 Task: Add Everyone Orange Kid Soap to the cart.
Action: Mouse pressed left at (229, 107)
Screenshot: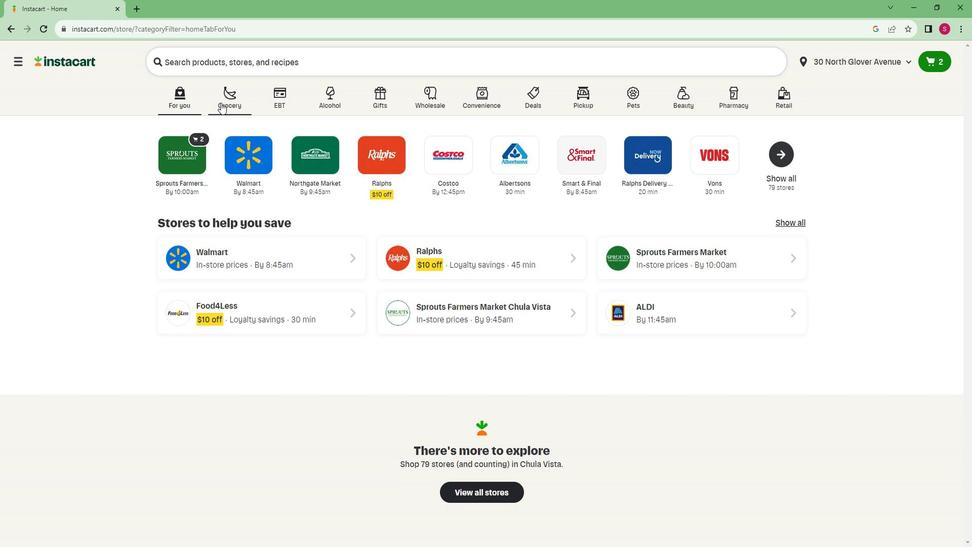 
Action: Mouse moved to (224, 279)
Screenshot: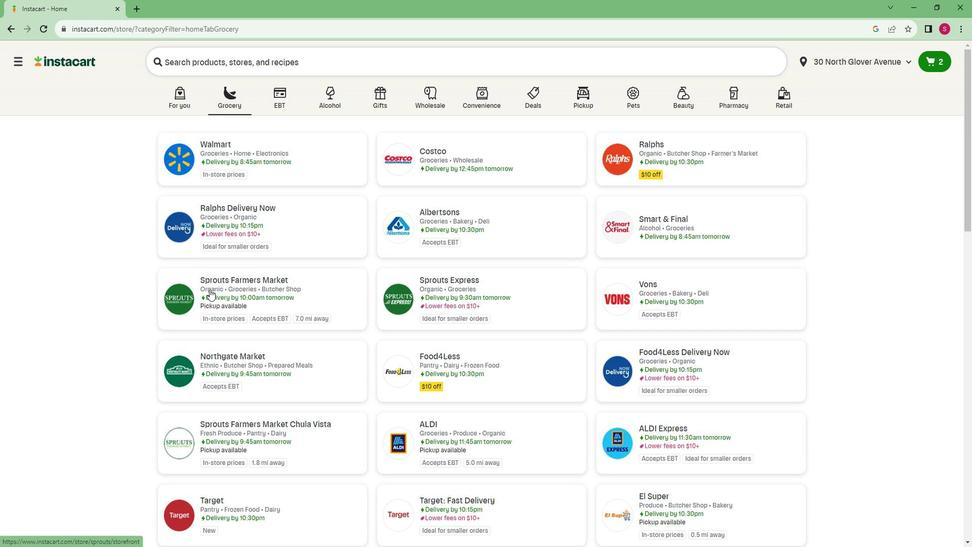 
Action: Mouse pressed left at (224, 279)
Screenshot: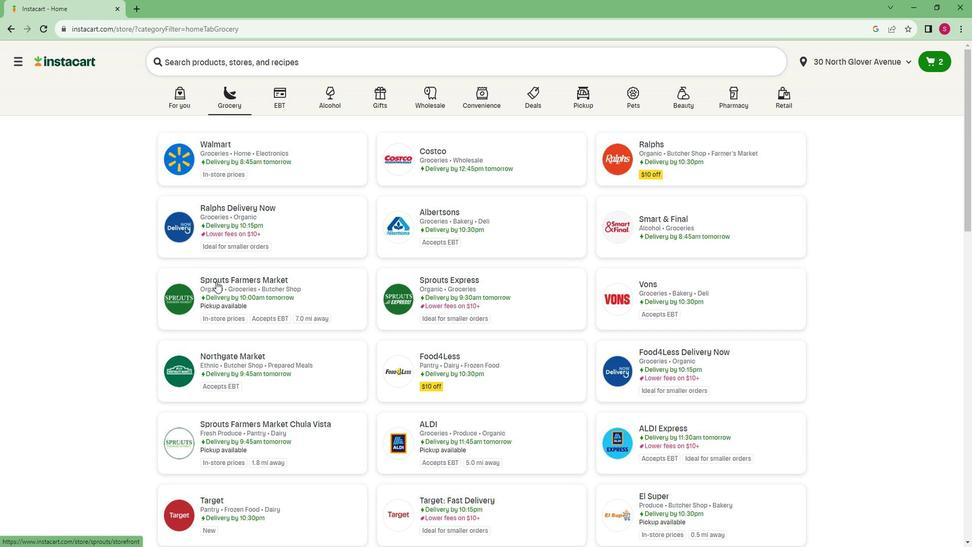 
Action: Mouse moved to (95, 407)
Screenshot: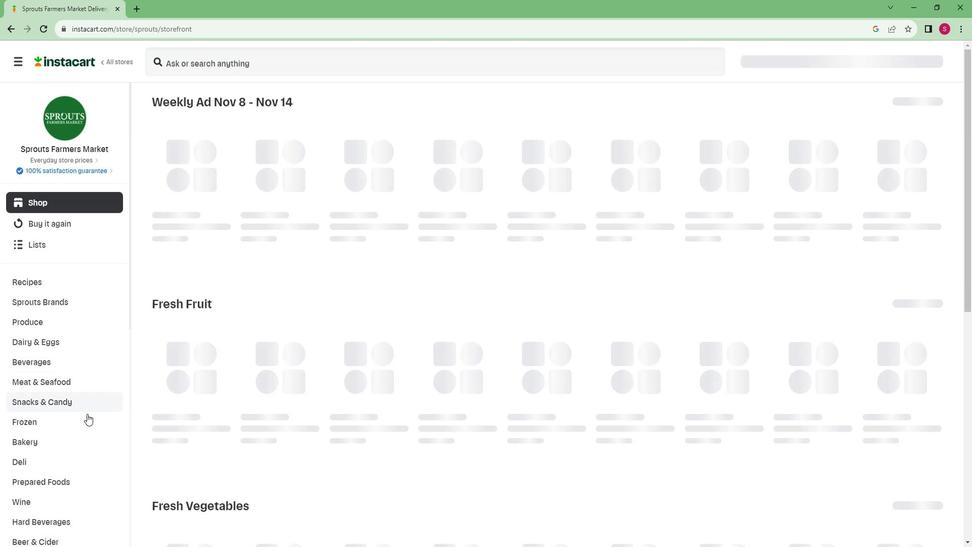 
Action: Mouse scrolled (95, 407) with delta (0, 0)
Screenshot: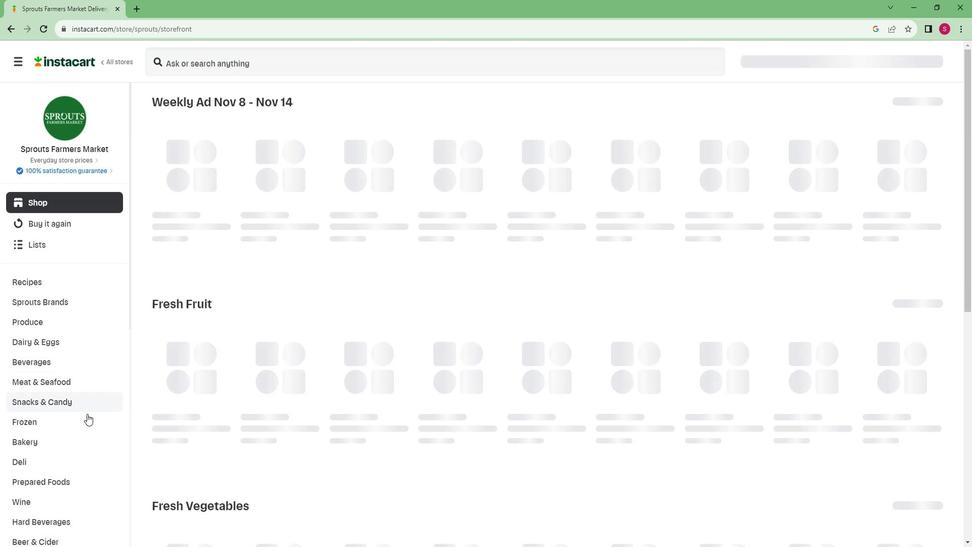 
Action: Mouse moved to (94, 407)
Screenshot: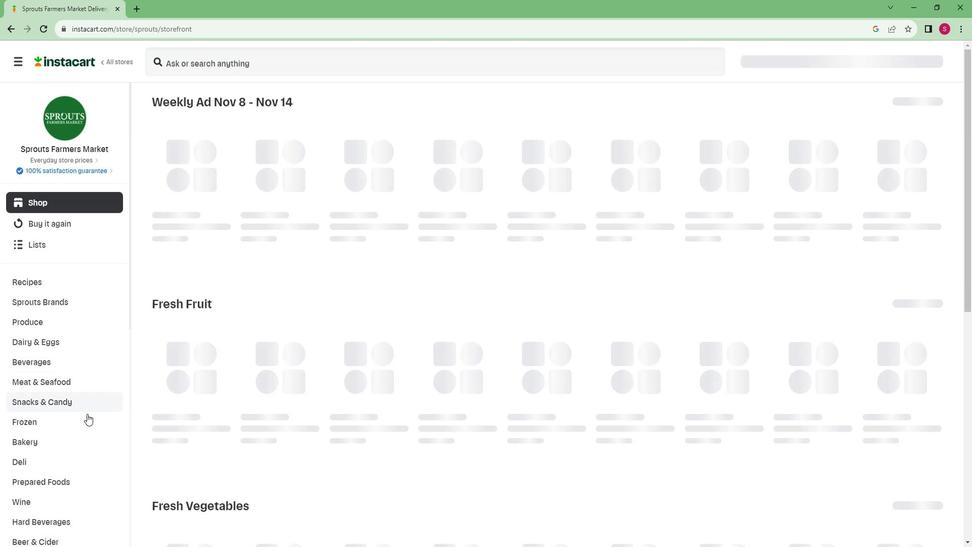 
Action: Mouse scrolled (94, 407) with delta (0, 0)
Screenshot: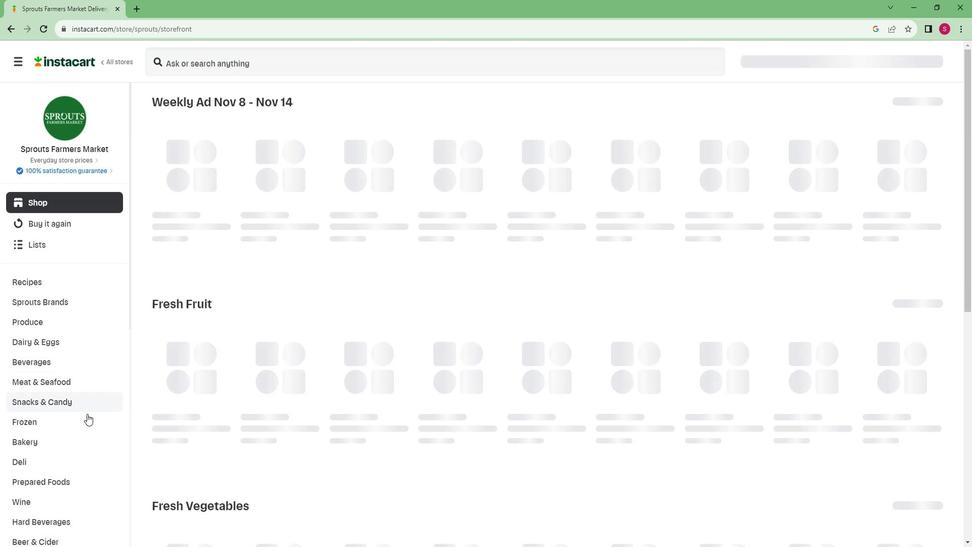 
Action: Mouse moved to (94, 407)
Screenshot: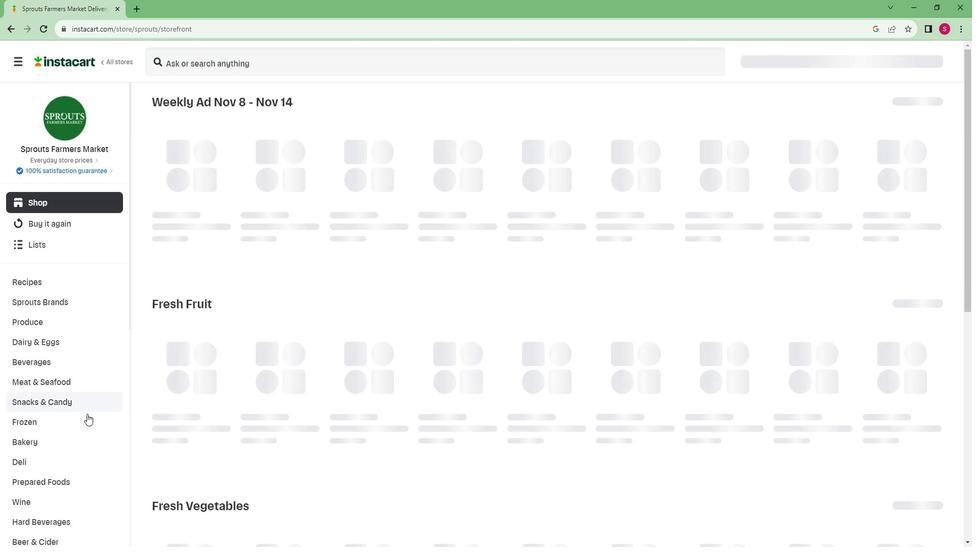 
Action: Mouse scrolled (94, 407) with delta (0, 0)
Screenshot: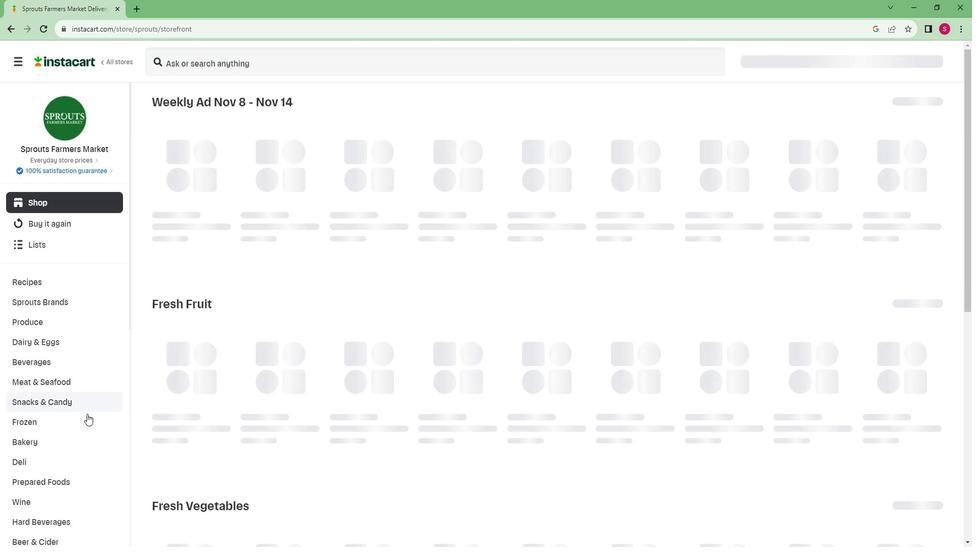 
Action: Mouse moved to (94, 407)
Screenshot: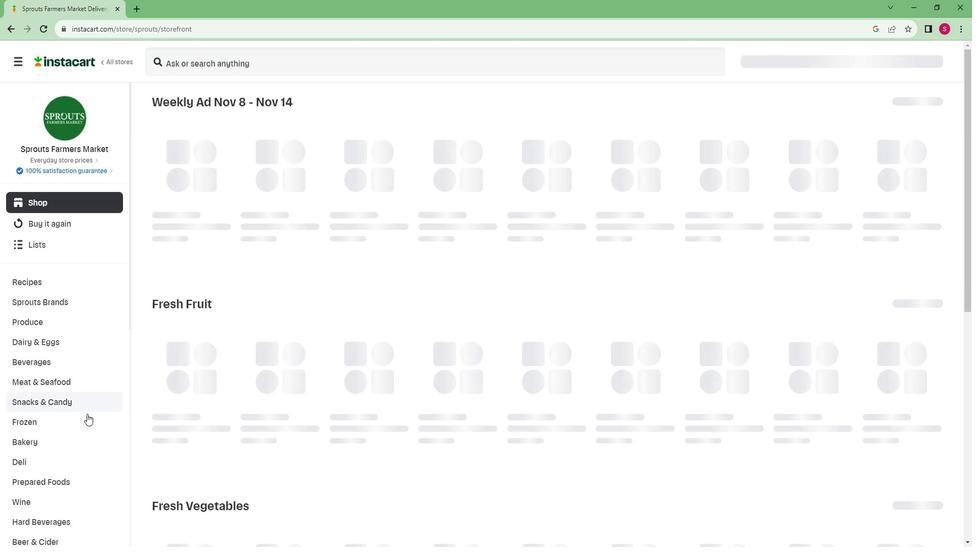 
Action: Mouse scrolled (94, 407) with delta (0, 0)
Screenshot: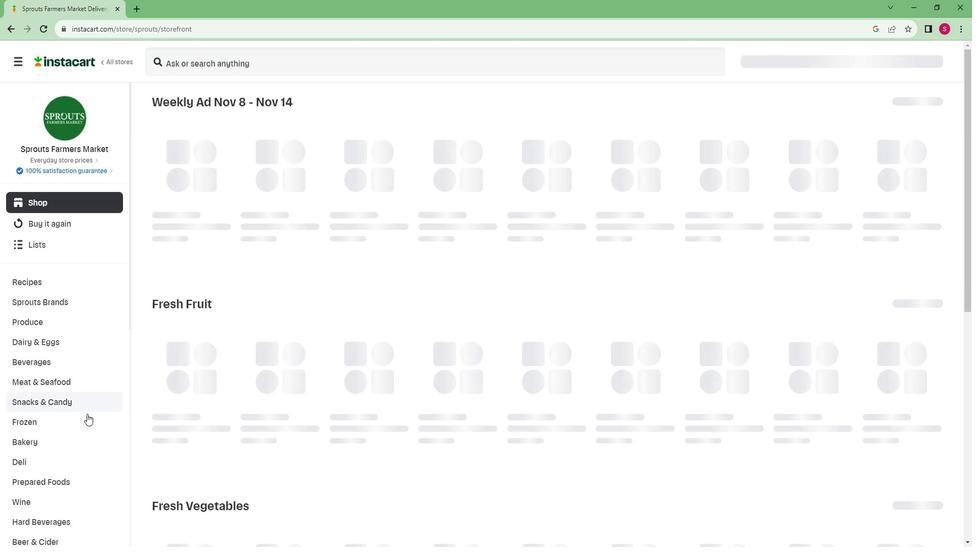 
Action: Mouse moved to (92, 402)
Screenshot: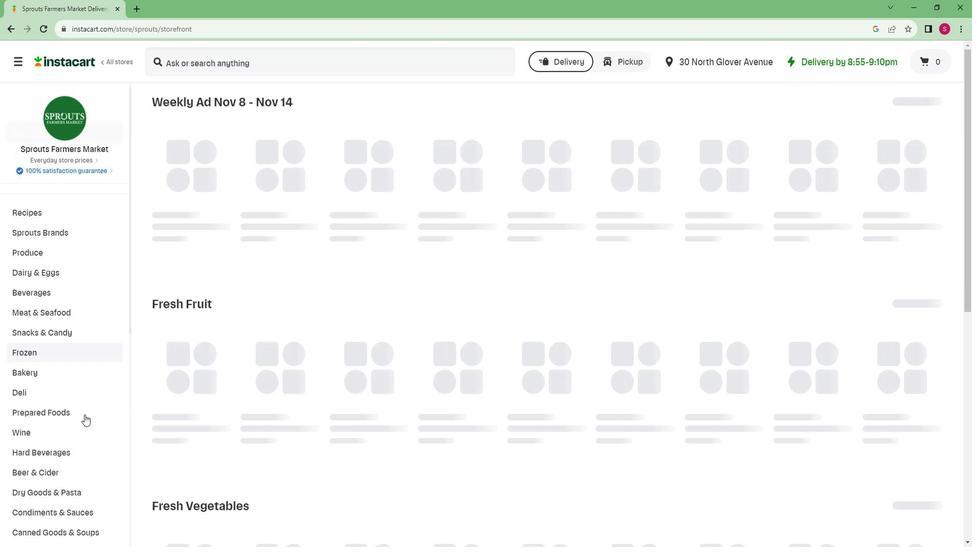 
Action: Mouse scrolled (92, 402) with delta (0, 0)
Screenshot: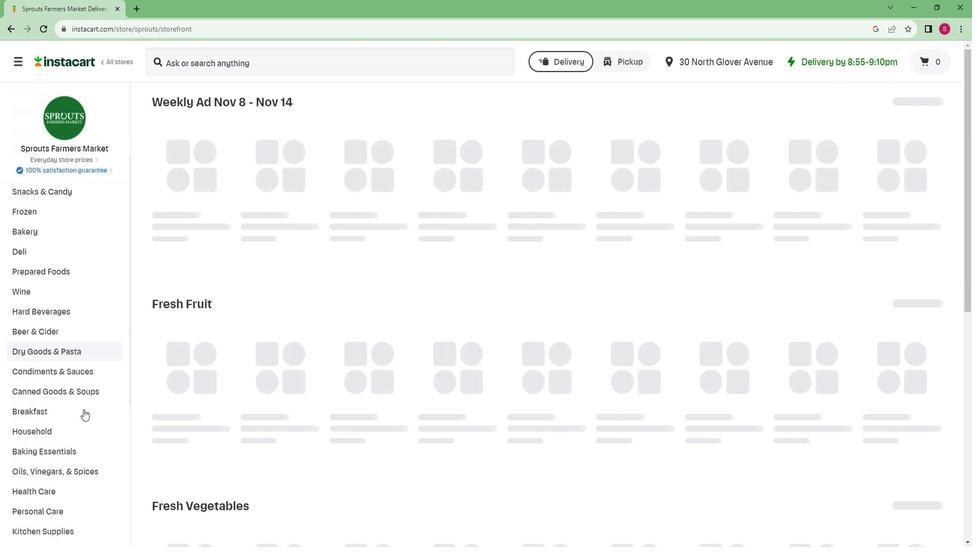 
Action: Mouse scrolled (92, 402) with delta (0, 0)
Screenshot: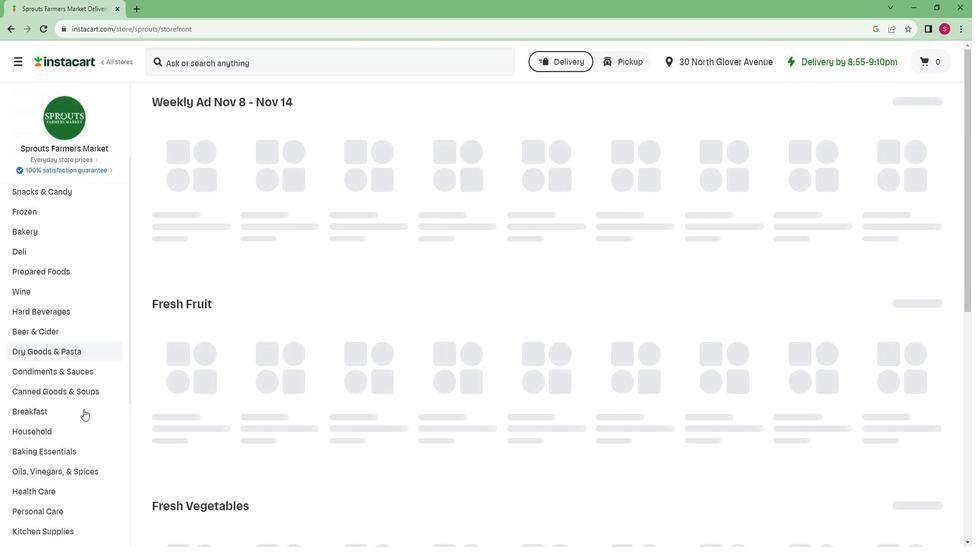
Action: Mouse scrolled (92, 402) with delta (0, 0)
Screenshot: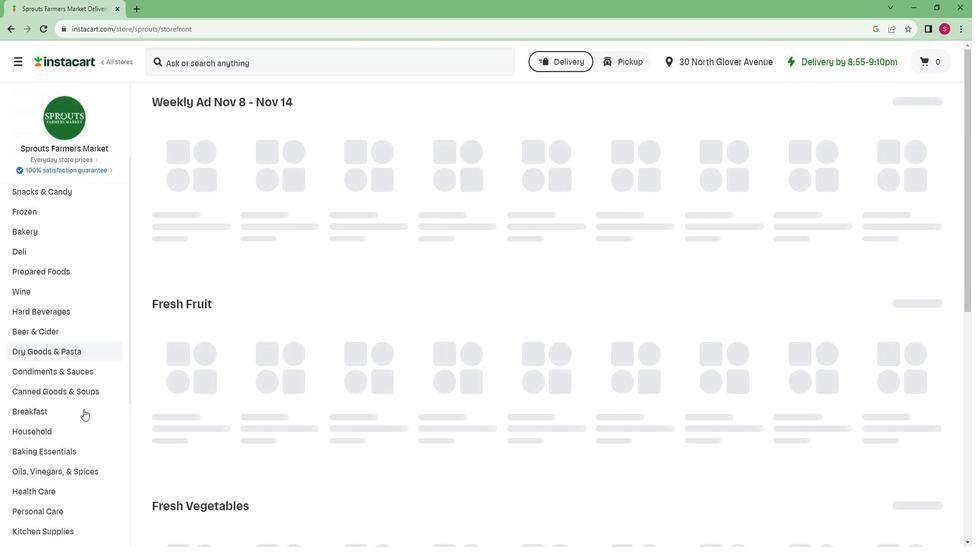 
Action: Mouse scrolled (92, 402) with delta (0, 0)
Screenshot: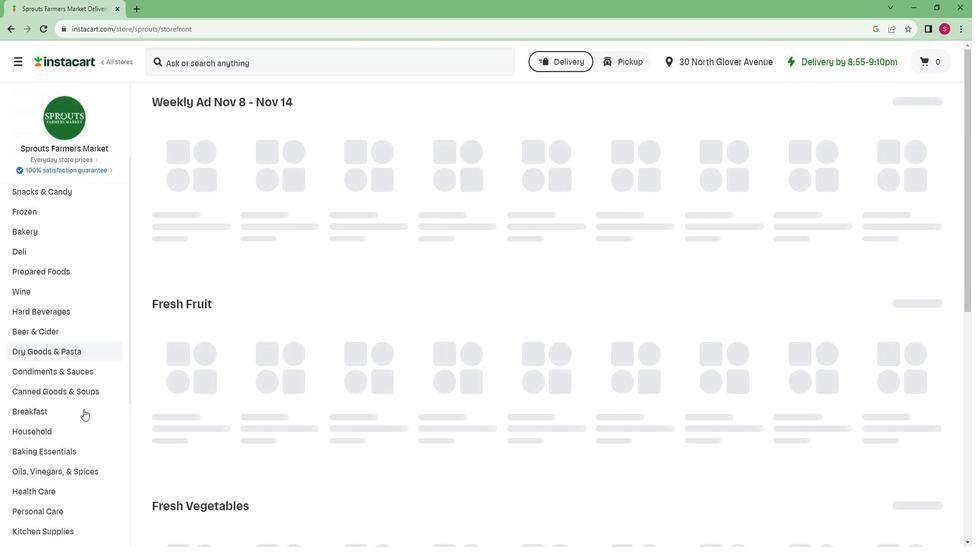 
Action: Mouse scrolled (92, 402) with delta (0, 0)
Screenshot: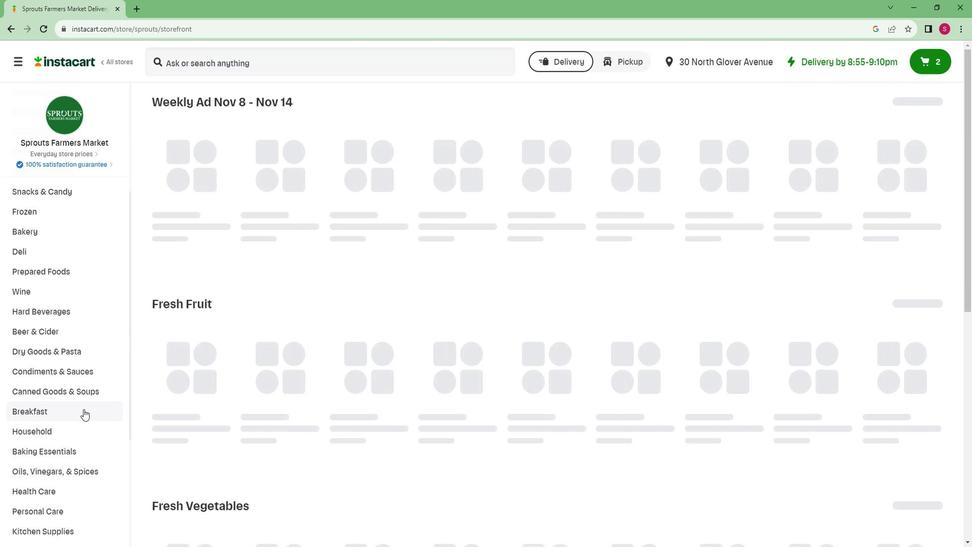 
Action: Mouse scrolled (92, 402) with delta (0, 0)
Screenshot: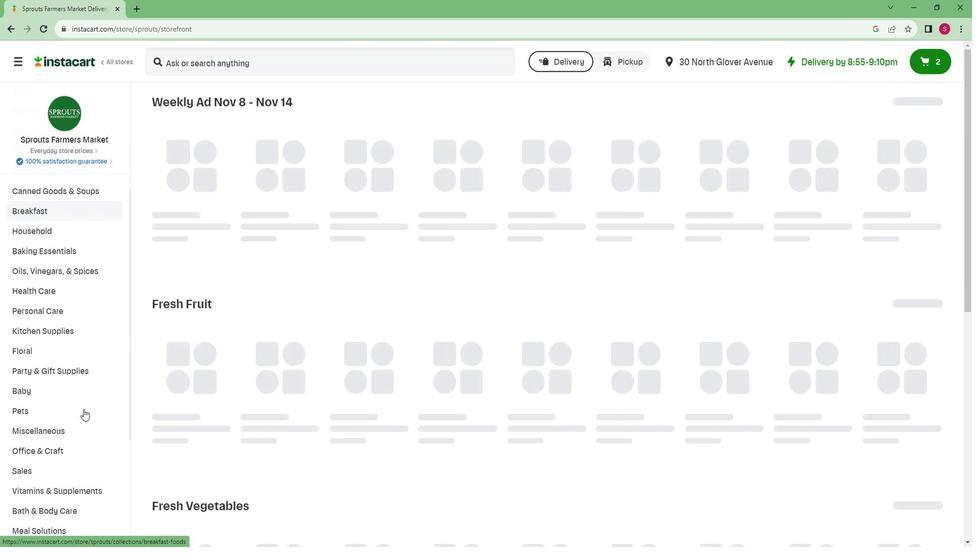 
Action: Mouse scrolled (92, 402) with delta (0, 0)
Screenshot: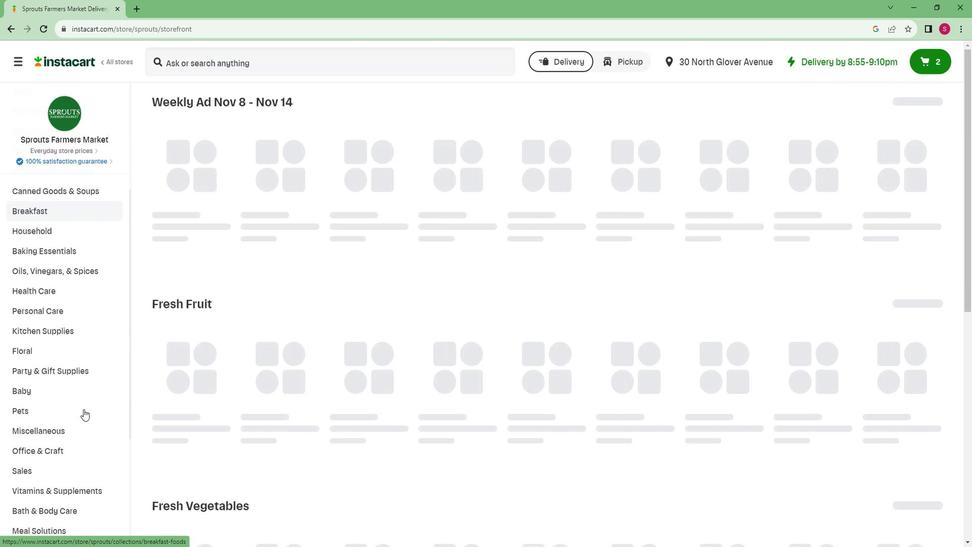 
Action: Mouse scrolled (92, 402) with delta (0, 0)
Screenshot: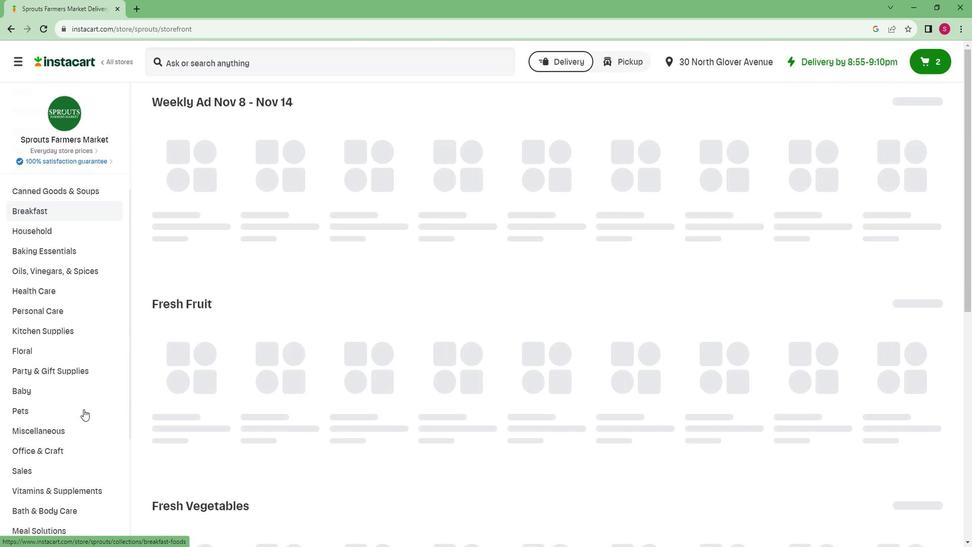 
Action: Mouse moved to (45, 497)
Screenshot: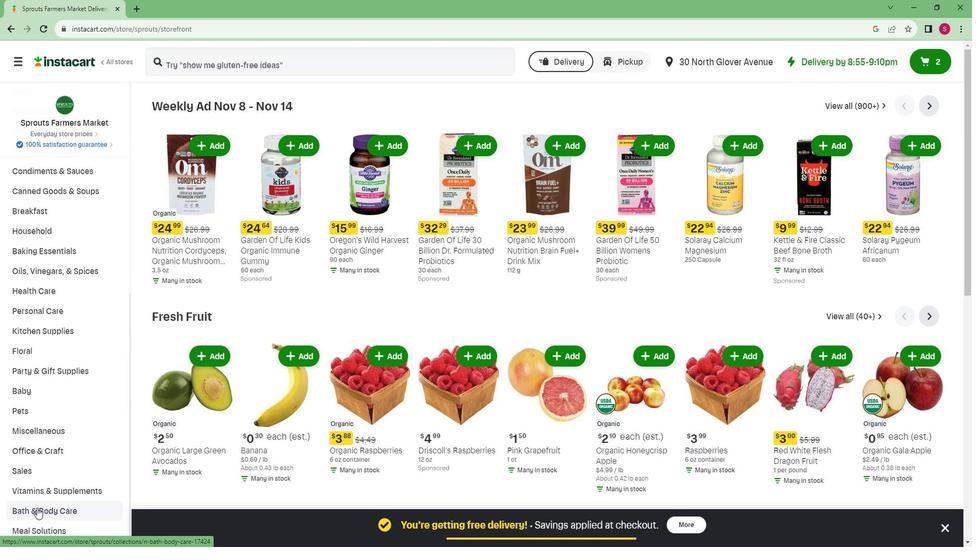 
Action: Mouse pressed left at (45, 497)
Screenshot: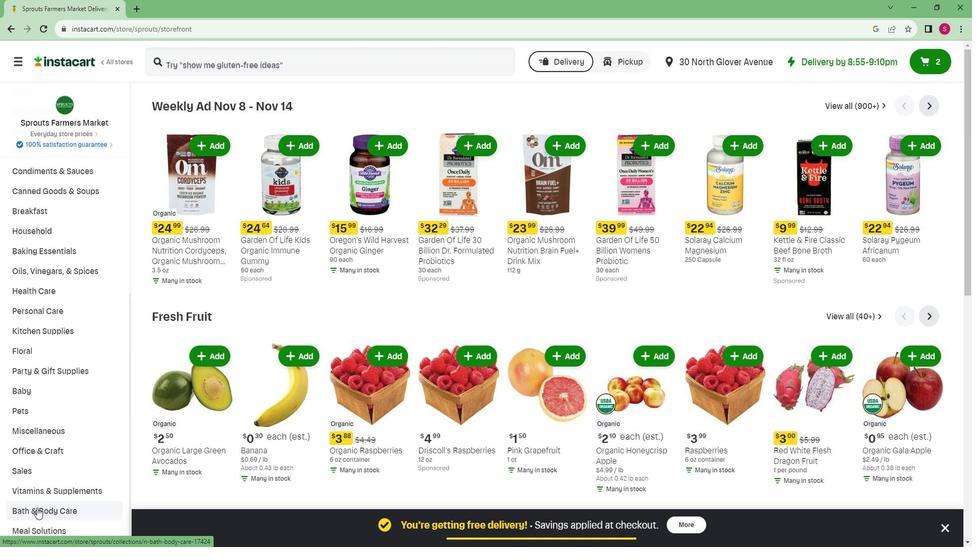 
Action: Mouse moved to (65, 460)
Screenshot: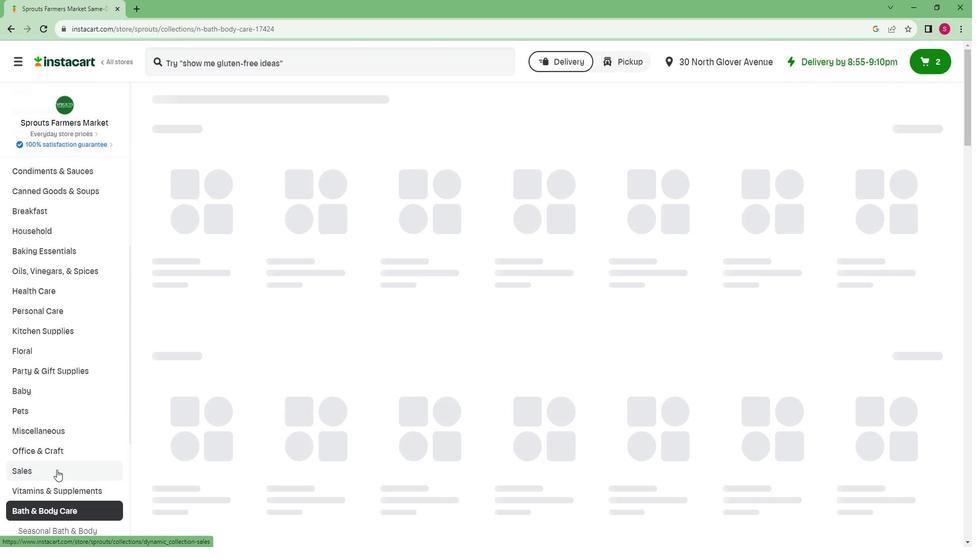 
Action: Mouse scrolled (65, 460) with delta (0, 0)
Screenshot: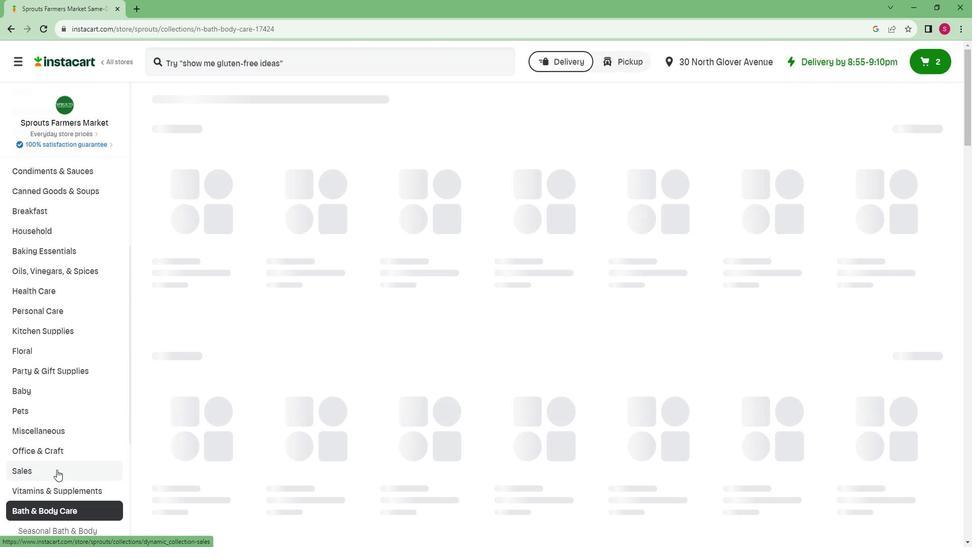 
Action: Mouse scrolled (65, 460) with delta (0, 0)
Screenshot: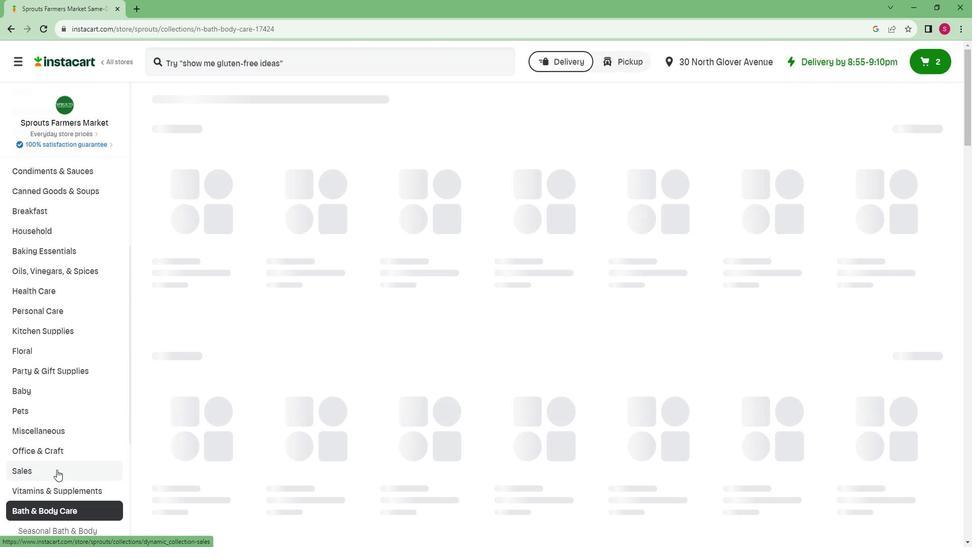 
Action: Mouse scrolled (65, 460) with delta (0, 0)
Screenshot: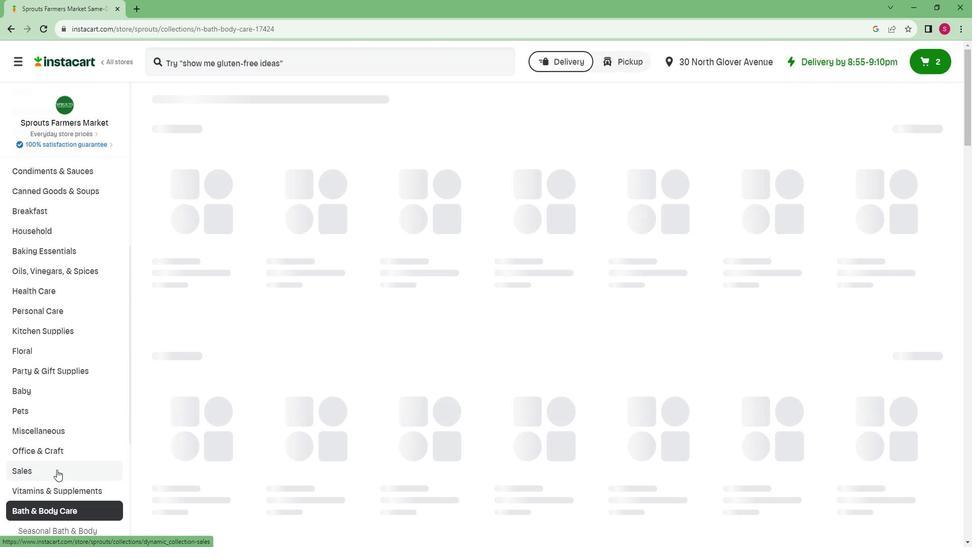 
Action: Mouse scrolled (65, 460) with delta (0, 0)
Screenshot: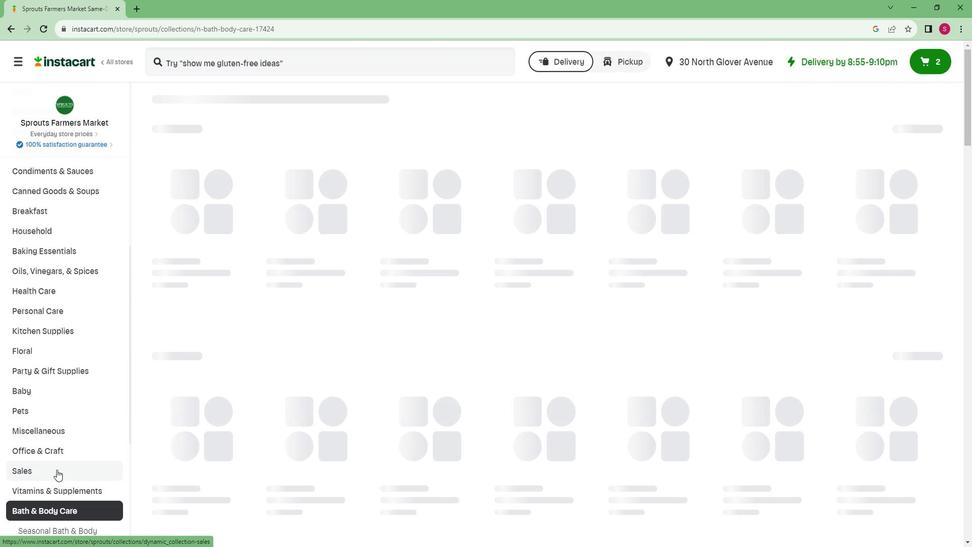 
Action: Mouse scrolled (65, 460) with delta (0, 0)
Screenshot: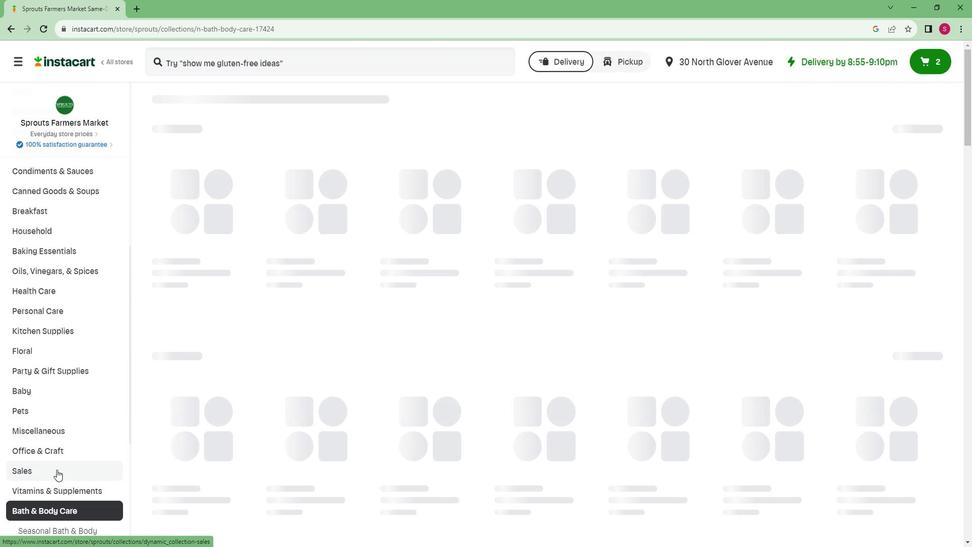 
Action: Mouse moved to (65, 458)
Screenshot: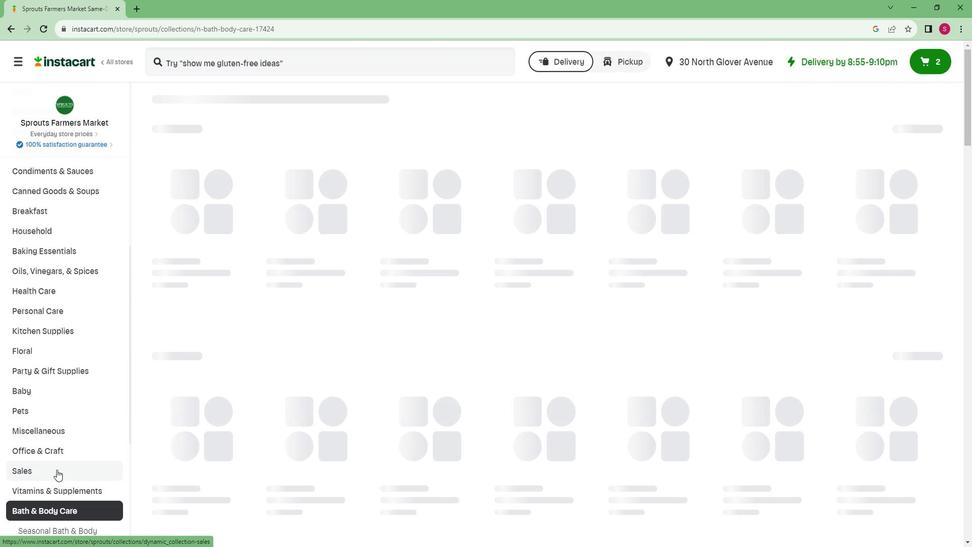 
Action: Mouse scrolled (65, 458) with delta (0, 0)
Screenshot: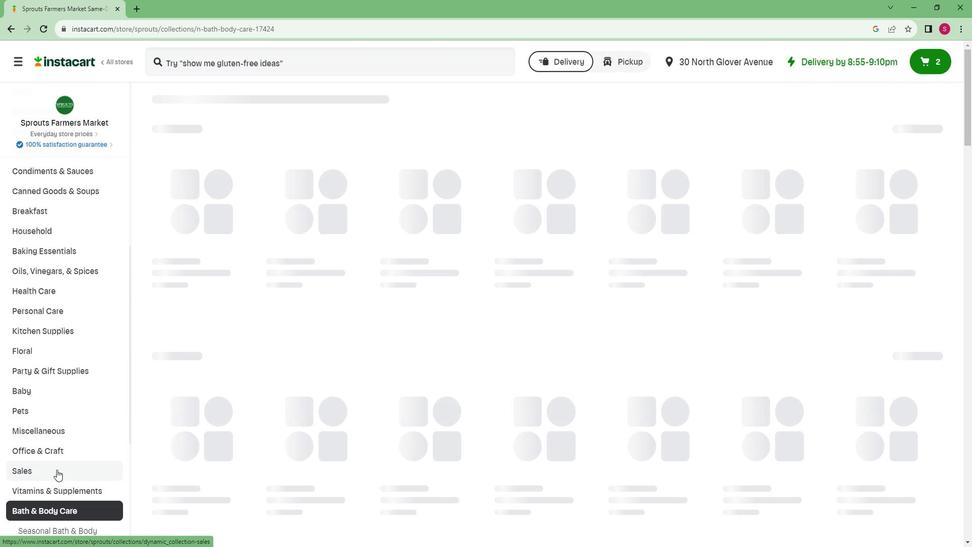 
Action: Mouse moved to (49, 478)
Screenshot: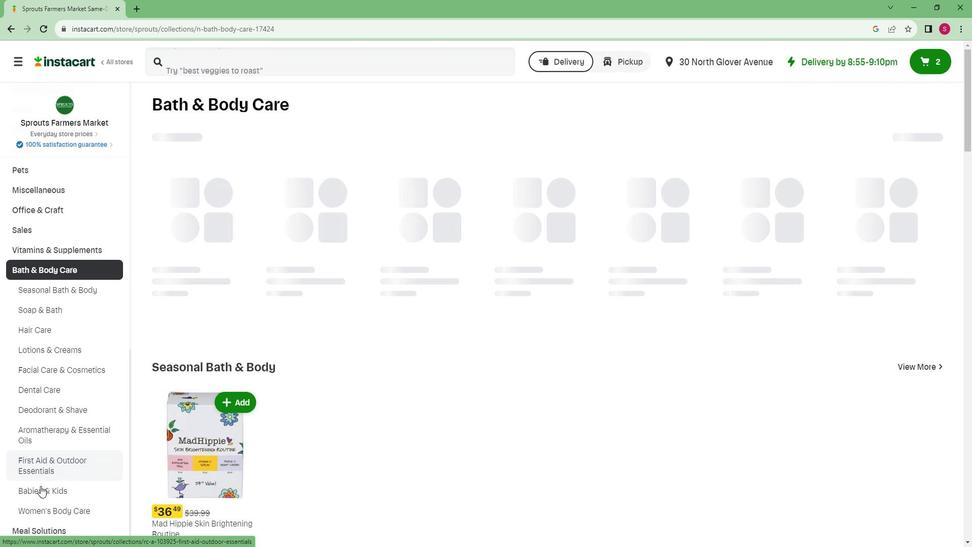 
Action: Mouse pressed left at (49, 478)
Screenshot: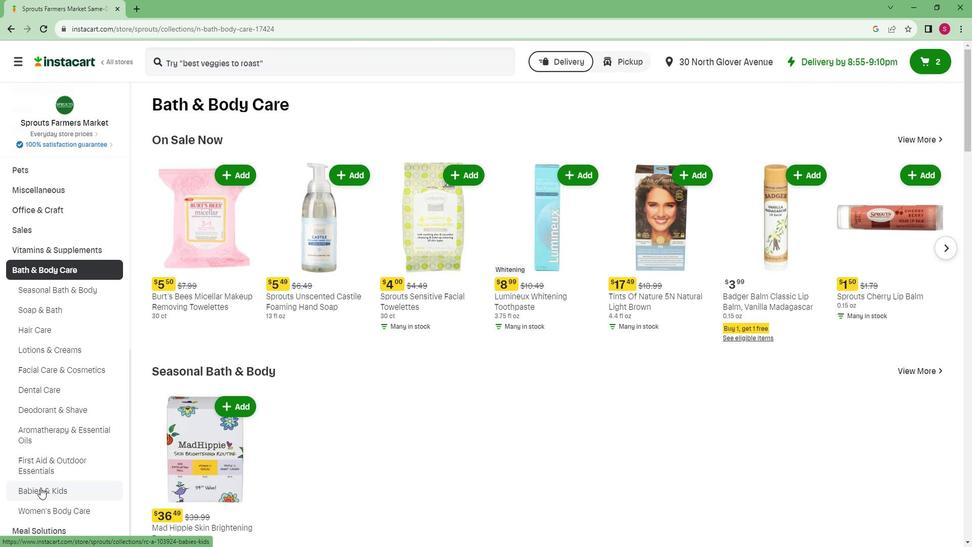 
Action: Mouse moved to (280, 68)
Screenshot: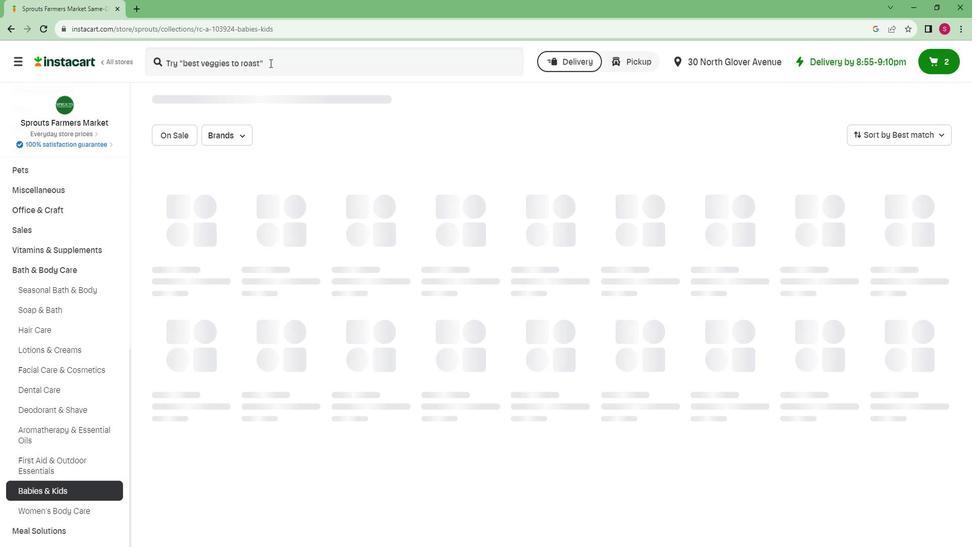 
Action: Mouse pressed left at (280, 68)
Screenshot: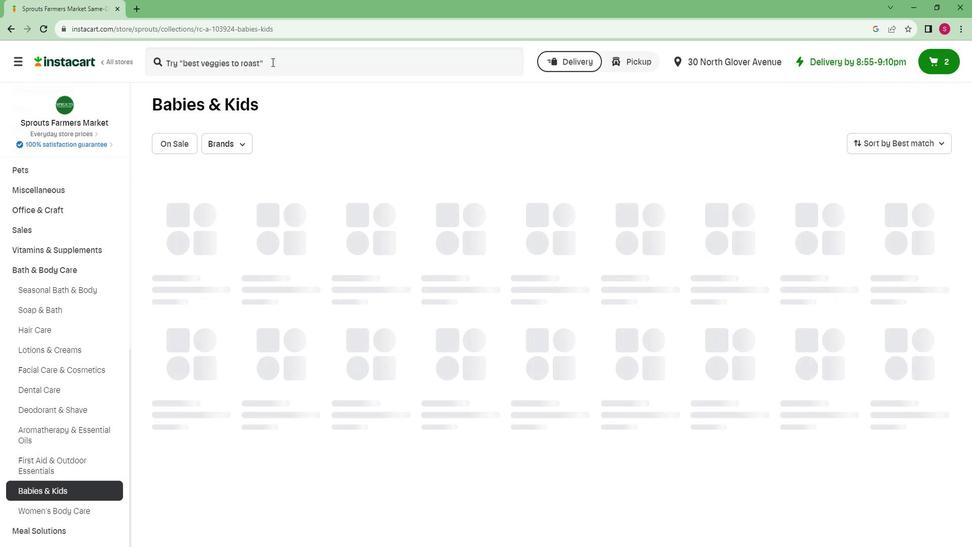 
Action: Key pressed <Key.caps_lock>E<Key.caps_lock>veryone<Key.space><Key.caps_lock>O<Key.caps_lock>range<Key.space><Key.caps_lock>K<Key.caps_lock>id<Key.space><Key.caps_lock>S<Key.caps_lock>oap<Key.enter>
Screenshot: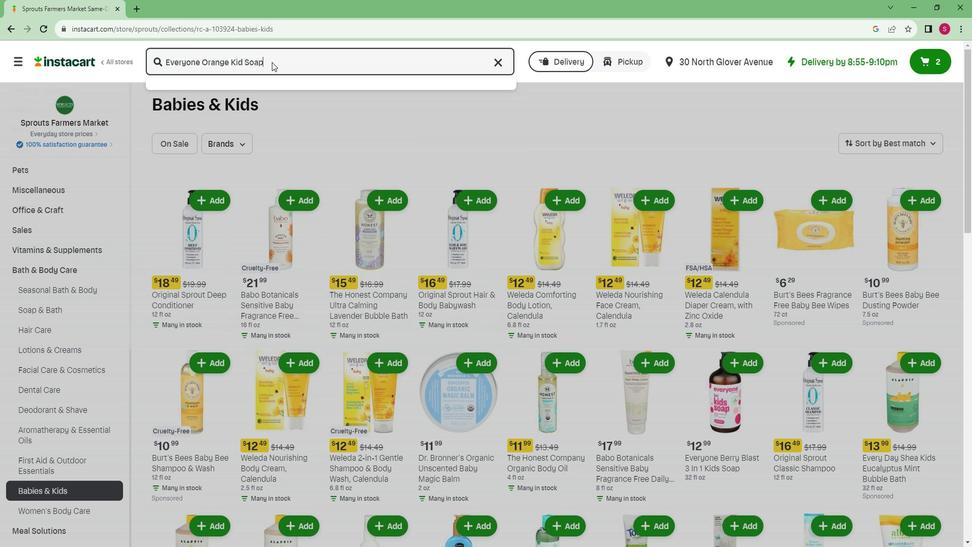 
Action: Mouse moved to (289, 170)
Screenshot: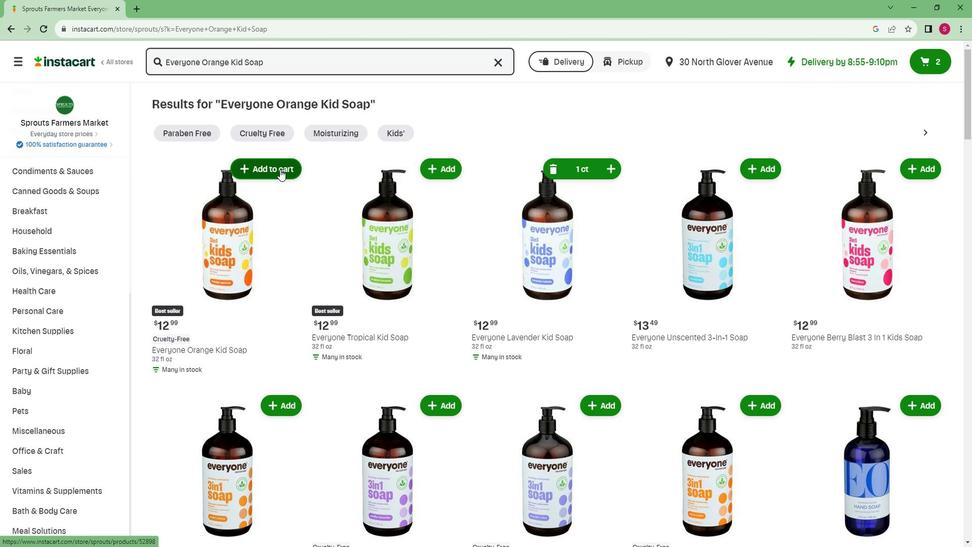 
Action: Mouse pressed left at (289, 170)
Screenshot: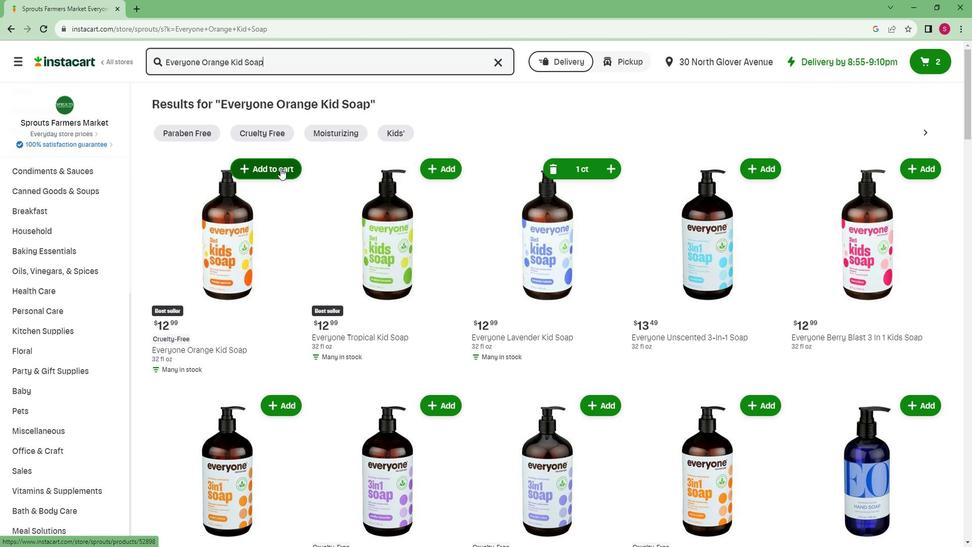 
